 Task: Add Sprouts Large Cage Free Grade A Brown Eggs to the cart.
Action: Mouse moved to (307, 137)
Screenshot: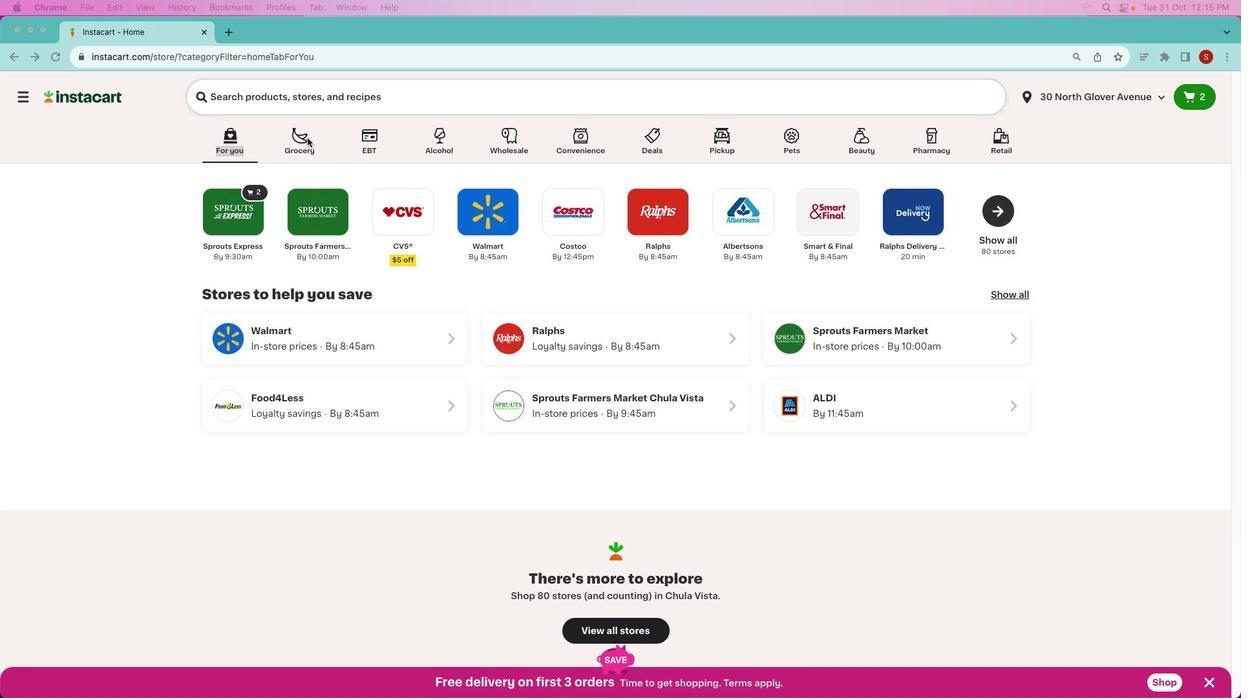 
Action: Mouse pressed left at (307, 137)
Screenshot: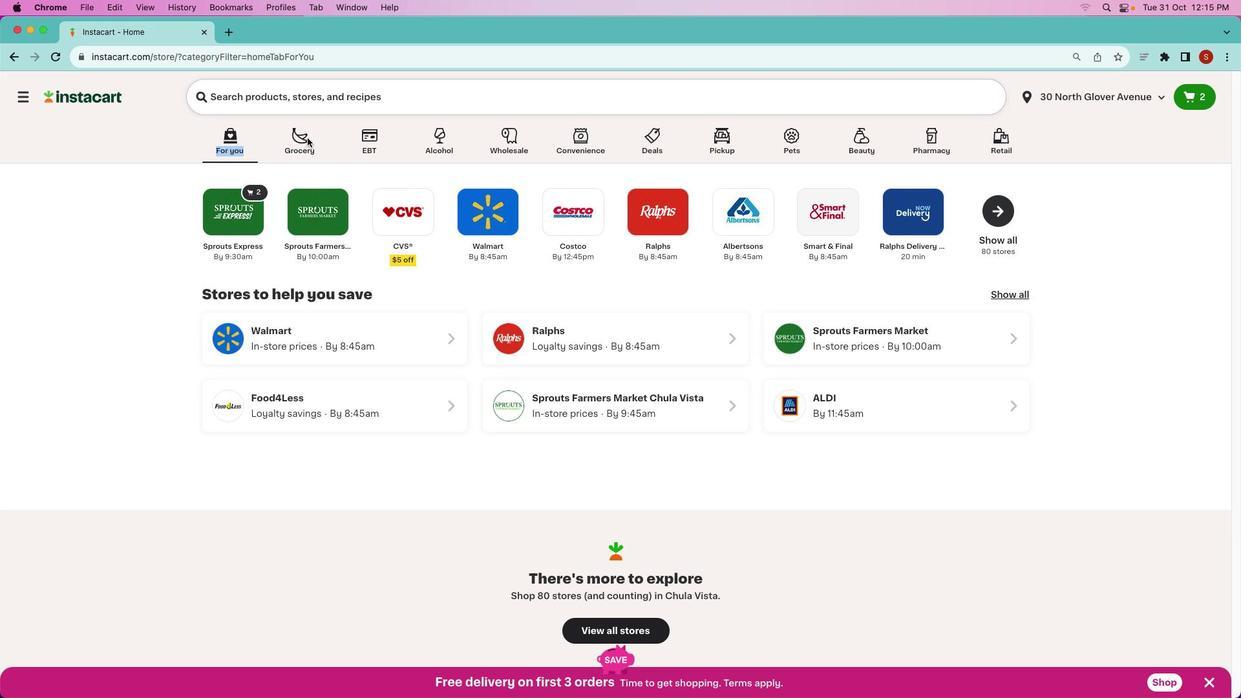 
Action: Mouse pressed left at (307, 137)
Screenshot: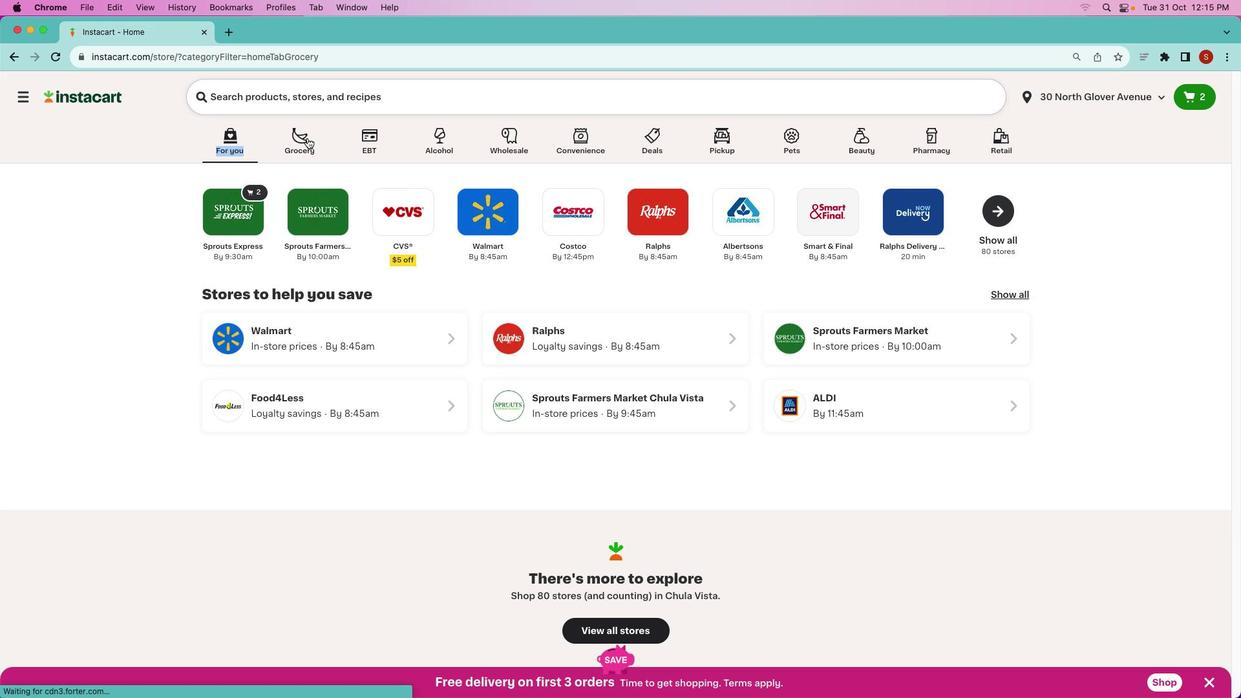 
Action: Mouse moved to (591, 298)
Screenshot: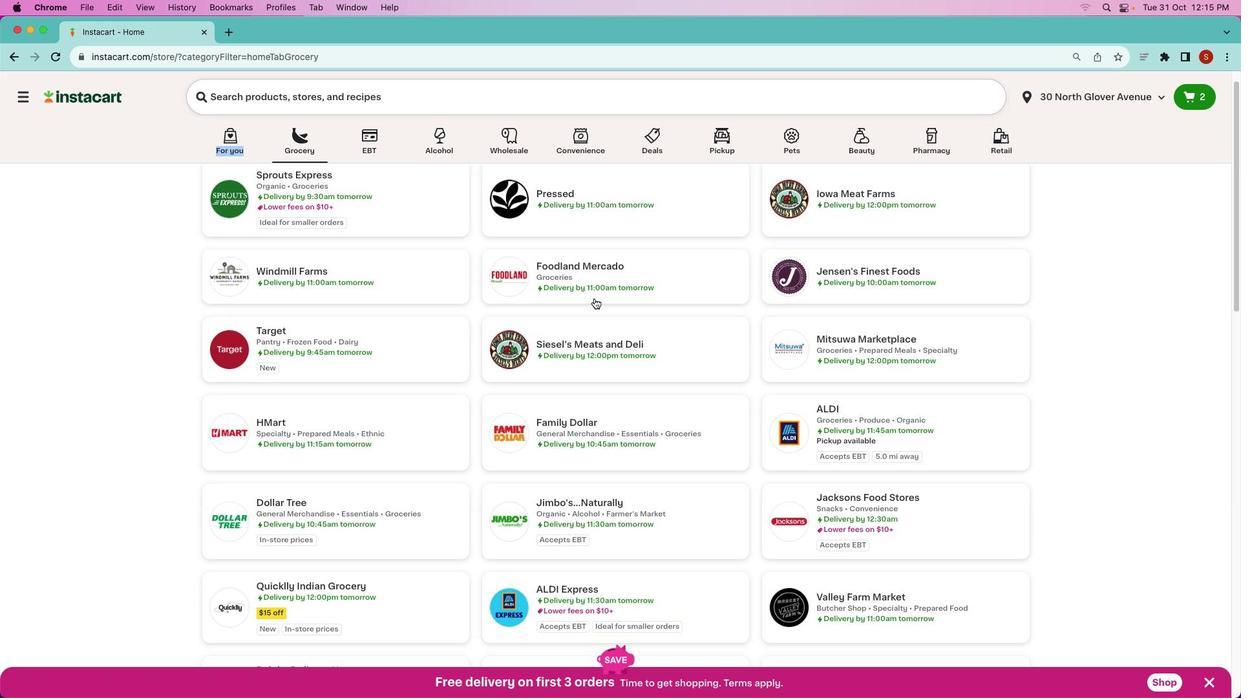 
Action: Mouse scrolled (591, 298) with delta (0, 0)
Screenshot: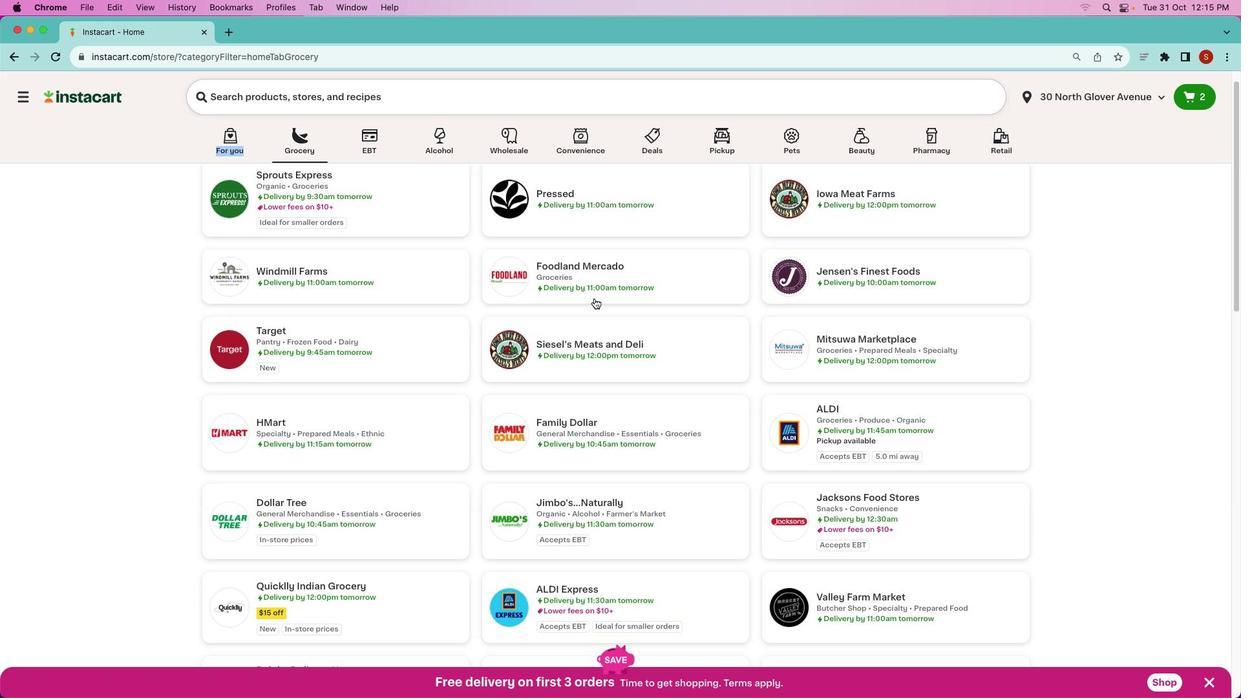 
Action: Mouse scrolled (591, 298) with delta (0, 0)
Screenshot: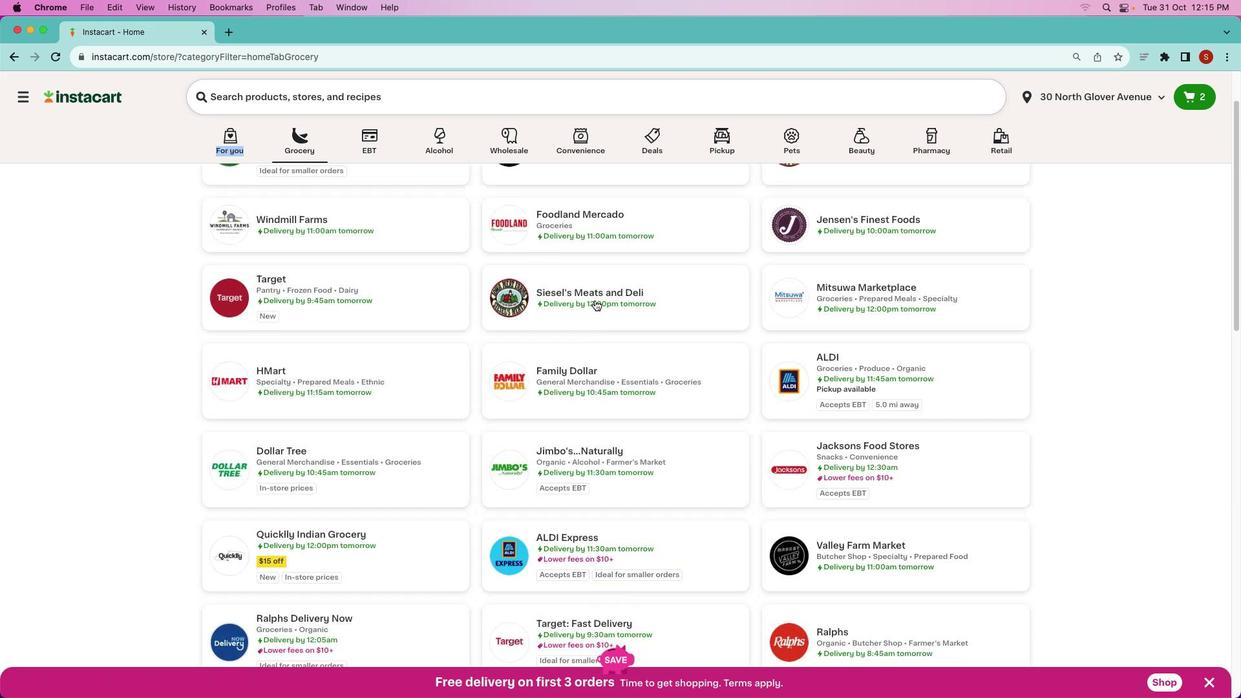 
Action: Mouse moved to (591, 298)
Screenshot: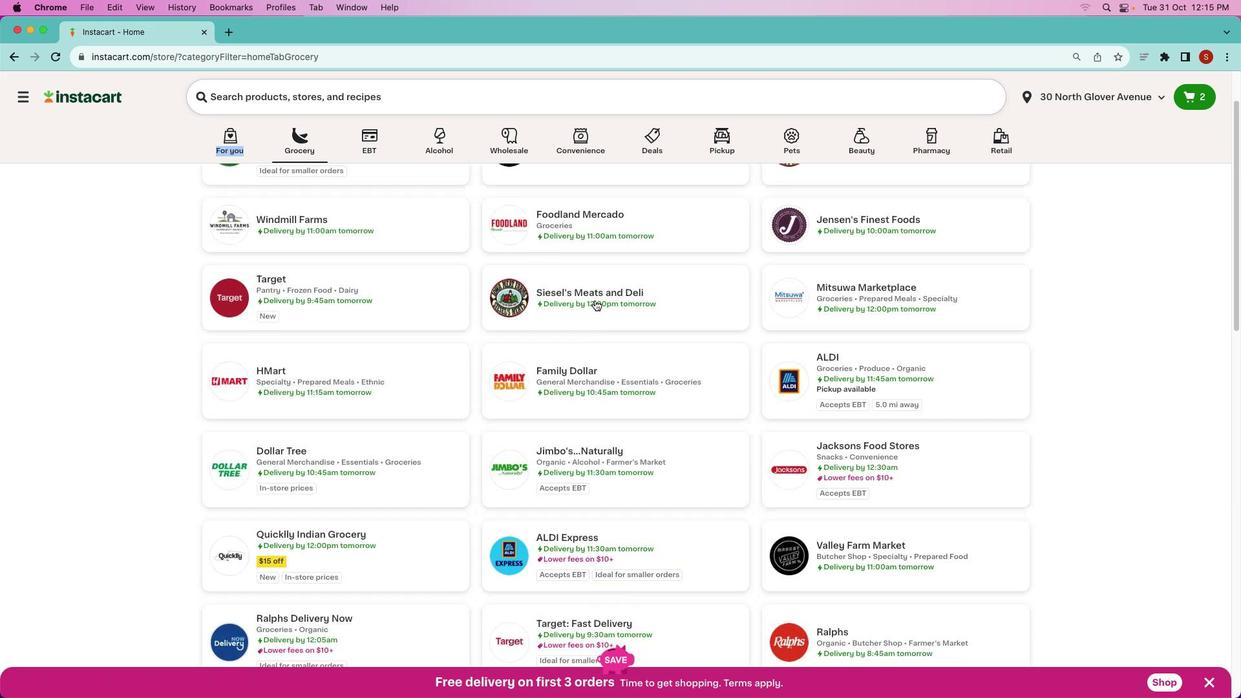 
Action: Mouse scrolled (591, 298) with delta (0, -1)
Screenshot: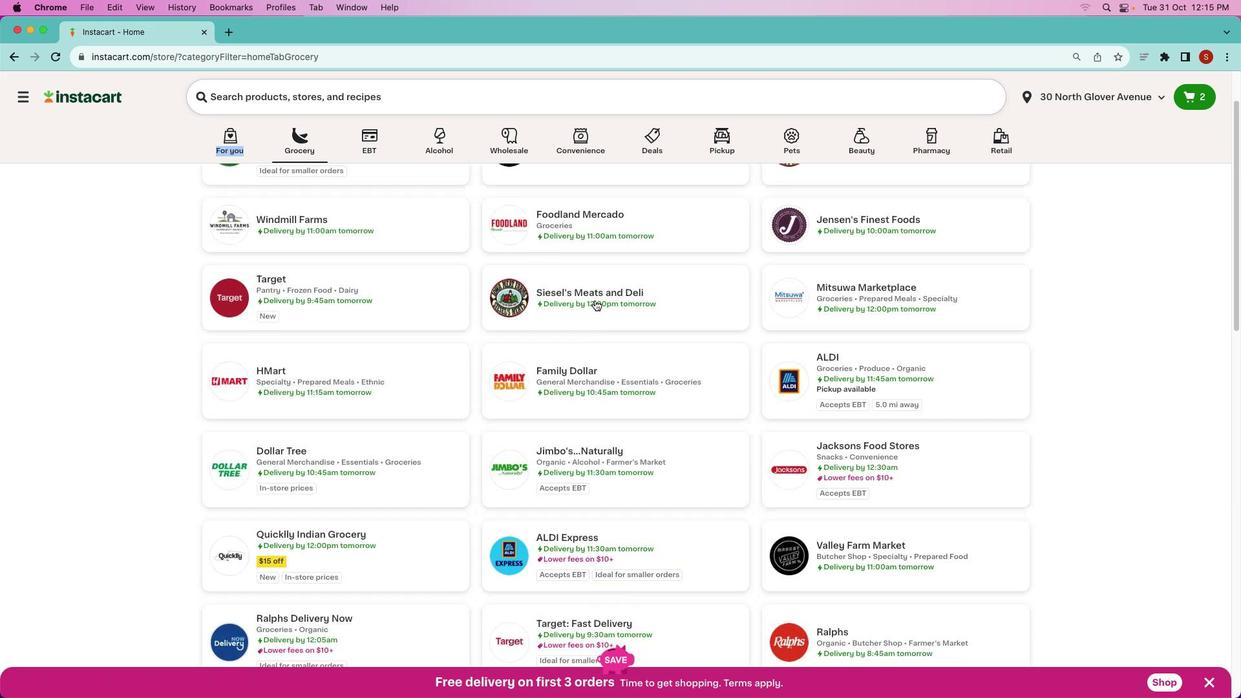 
Action: Mouse moved to (593, 298)
Screenshot: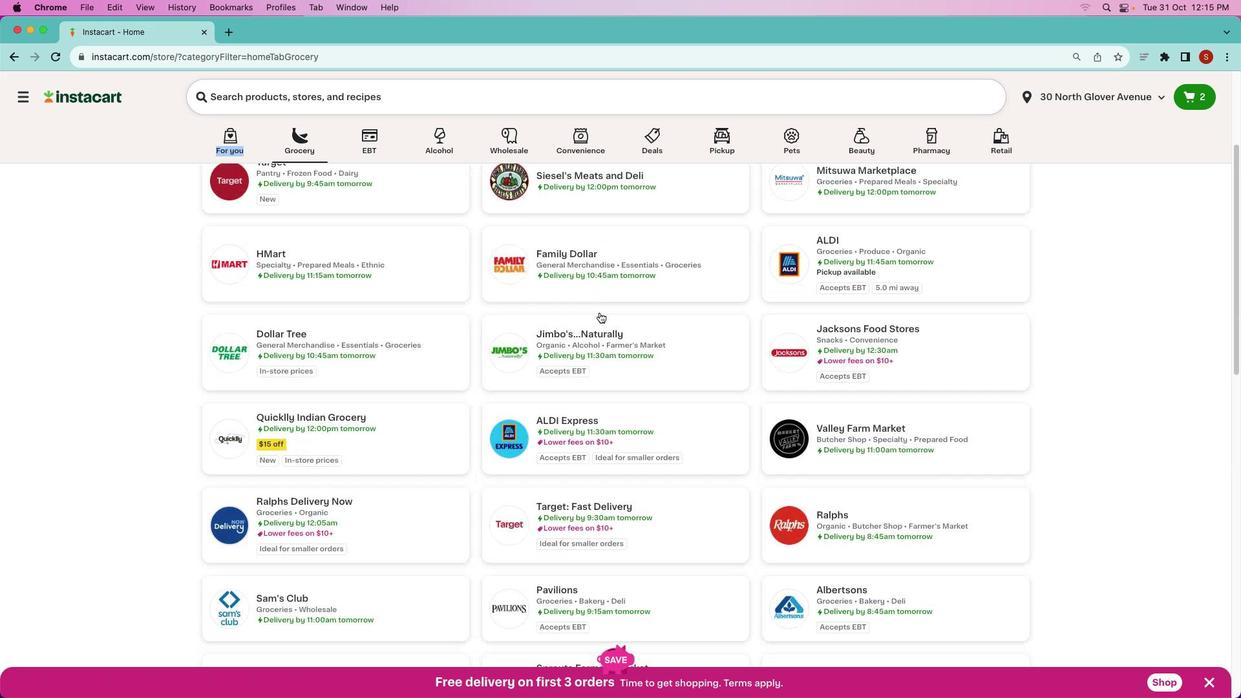 
Action: Mouse scrolled (593, 298) with delta (0, -2)
Screenshot: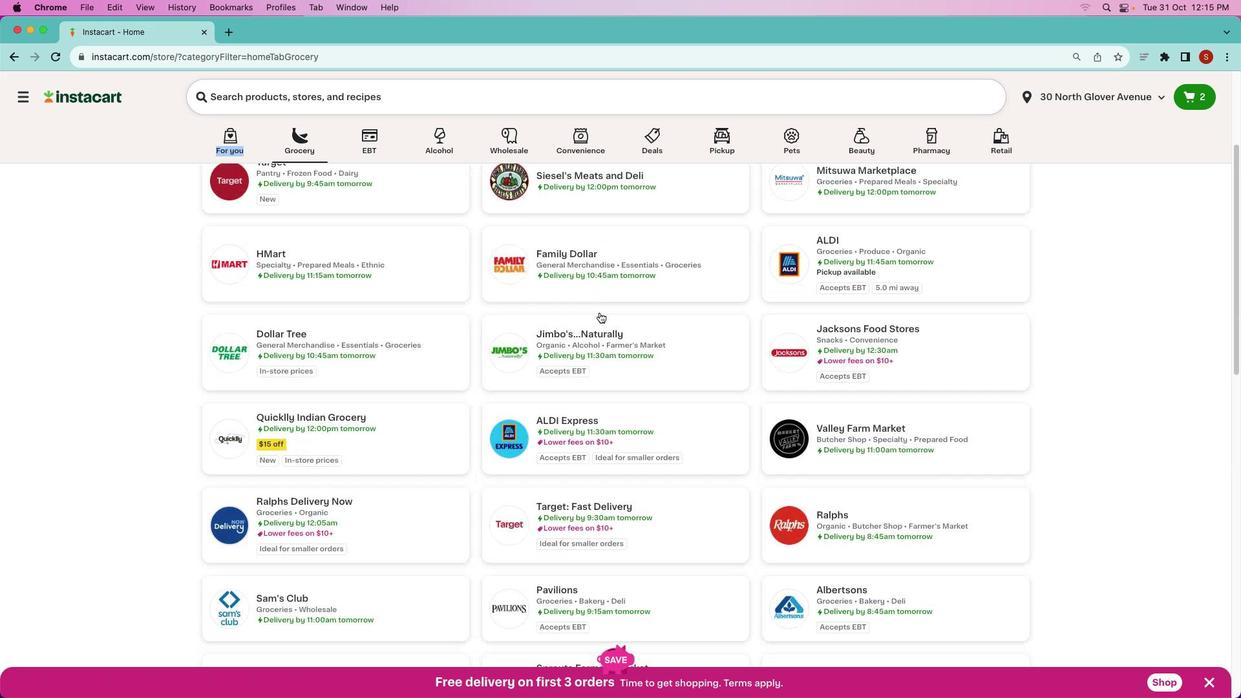 
Action: Mouse moved to (614, 335)
Screenshot: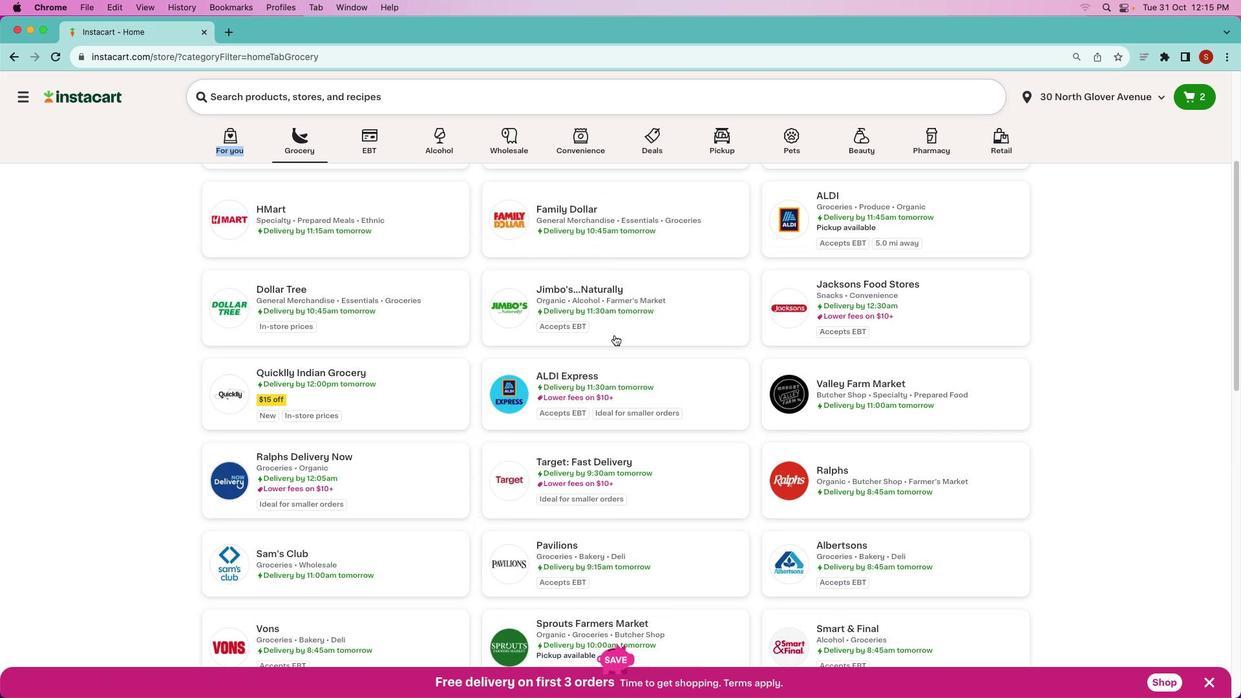 
Action: Mouse scrolled (614, 335) with delta (0, 0)
Screenshot: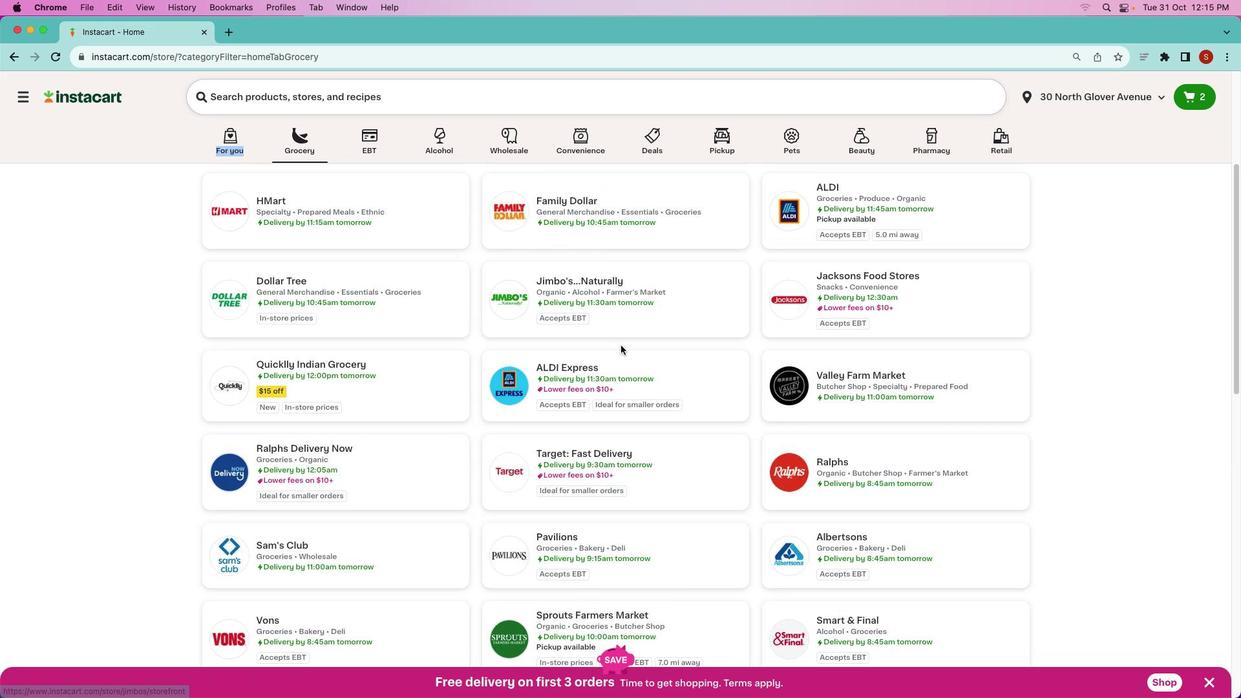 
Action: Mouse scrolled (614, 335) with delta (0, 0)
Screenshot: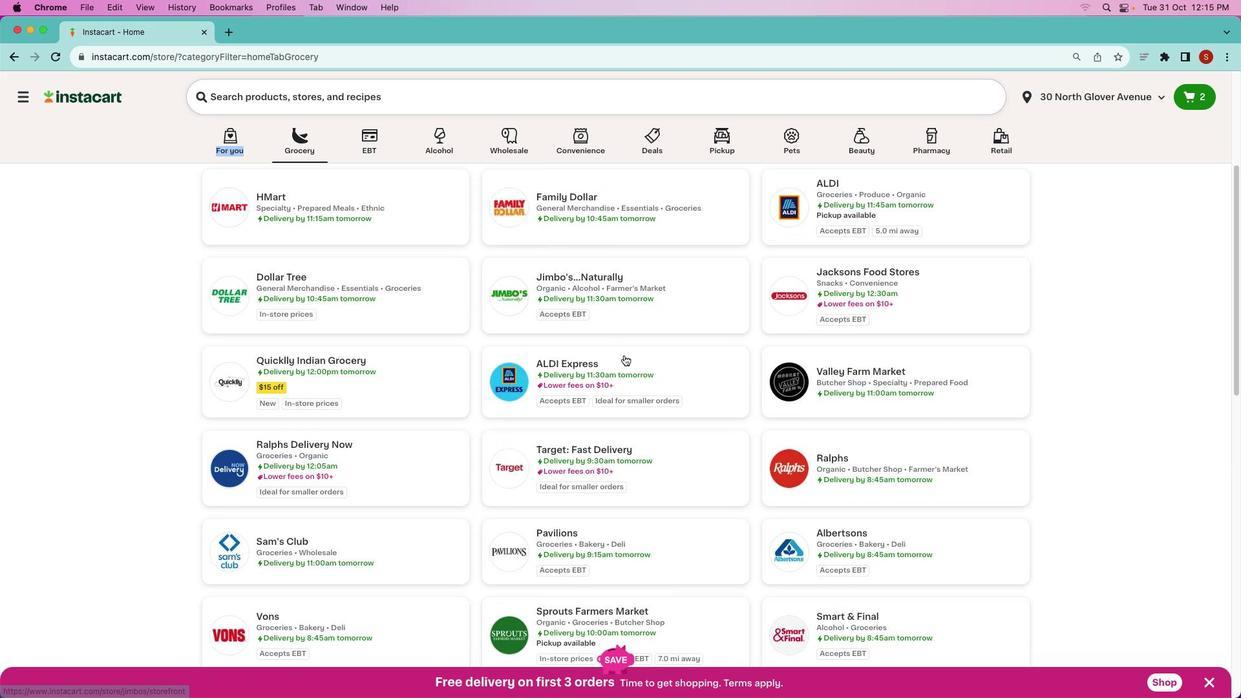 
Action: Mouse moved to (649, 611)
Screenshot: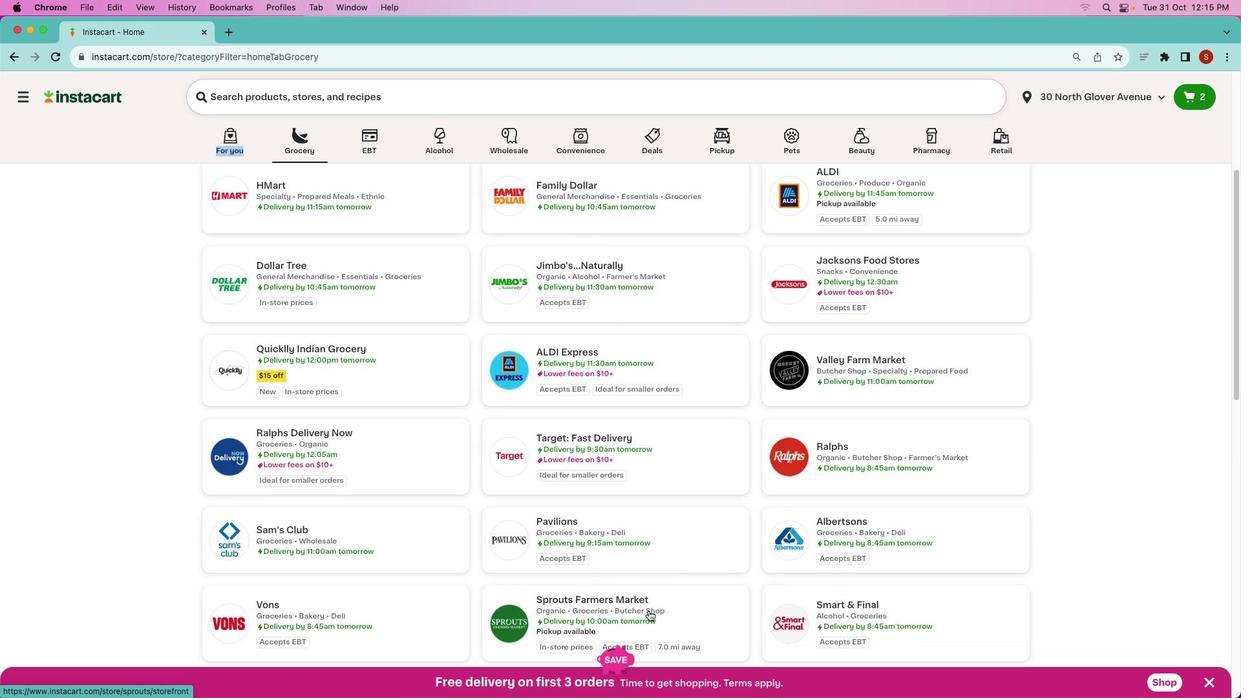 
Action: Mouse pressed left at (649, 611)
Screenshot: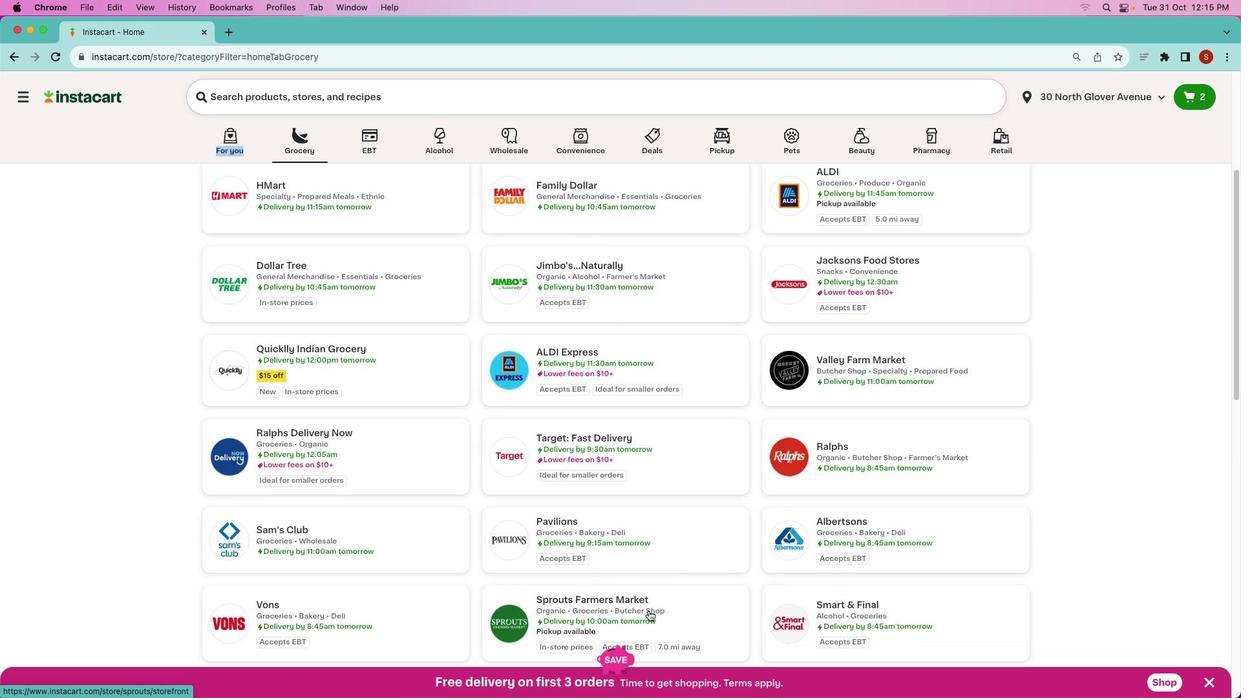 
Action: Mouse moved to (649, 610)
Screenshot: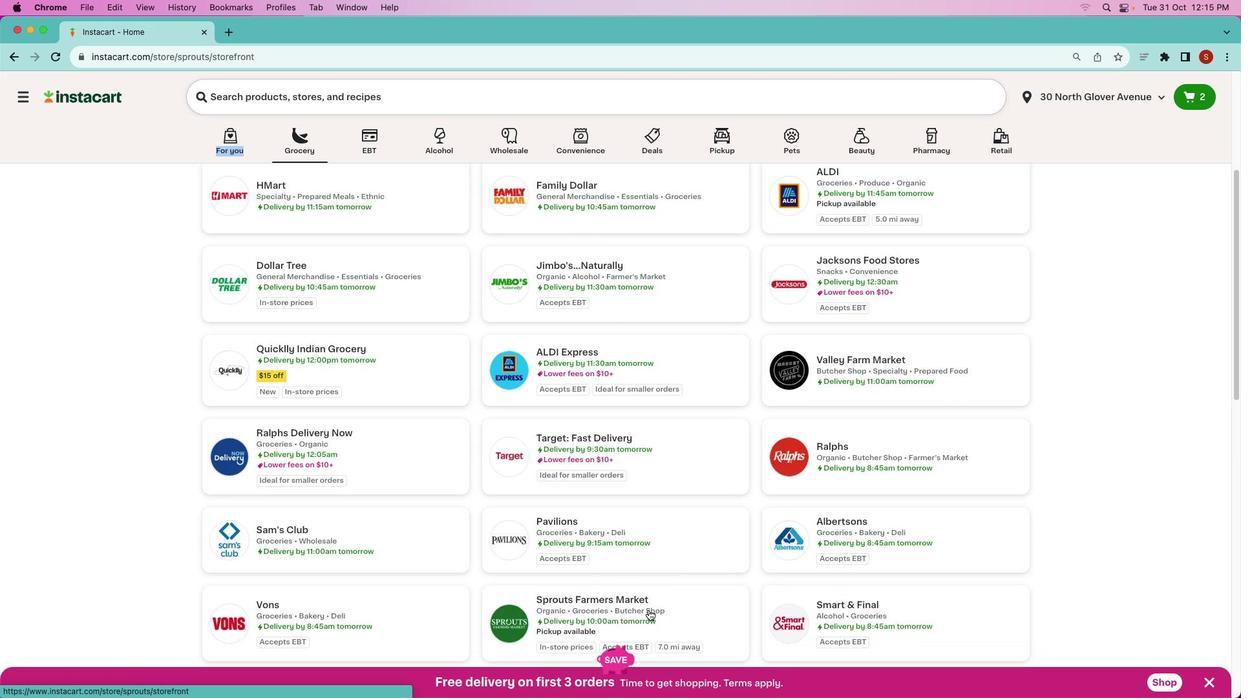 
Action: Mouse pressed left at (649, 610)
Screenshot: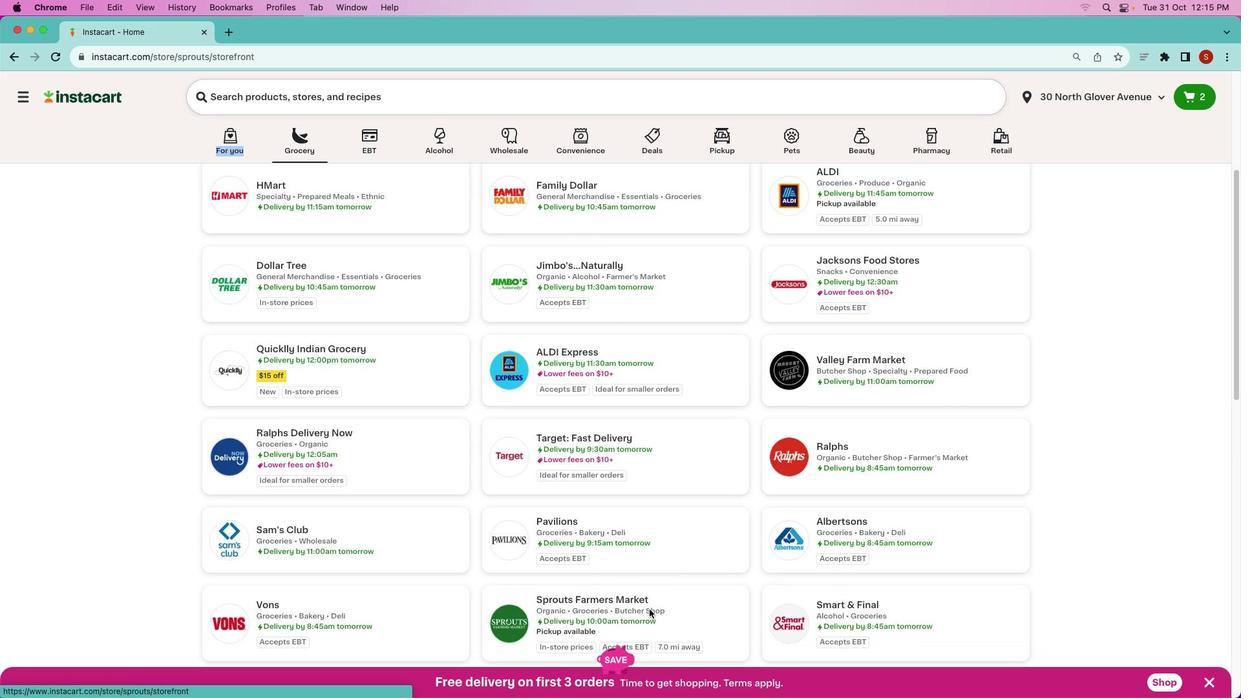 
Action: Mouse moved to (381, 141)
Screenshot: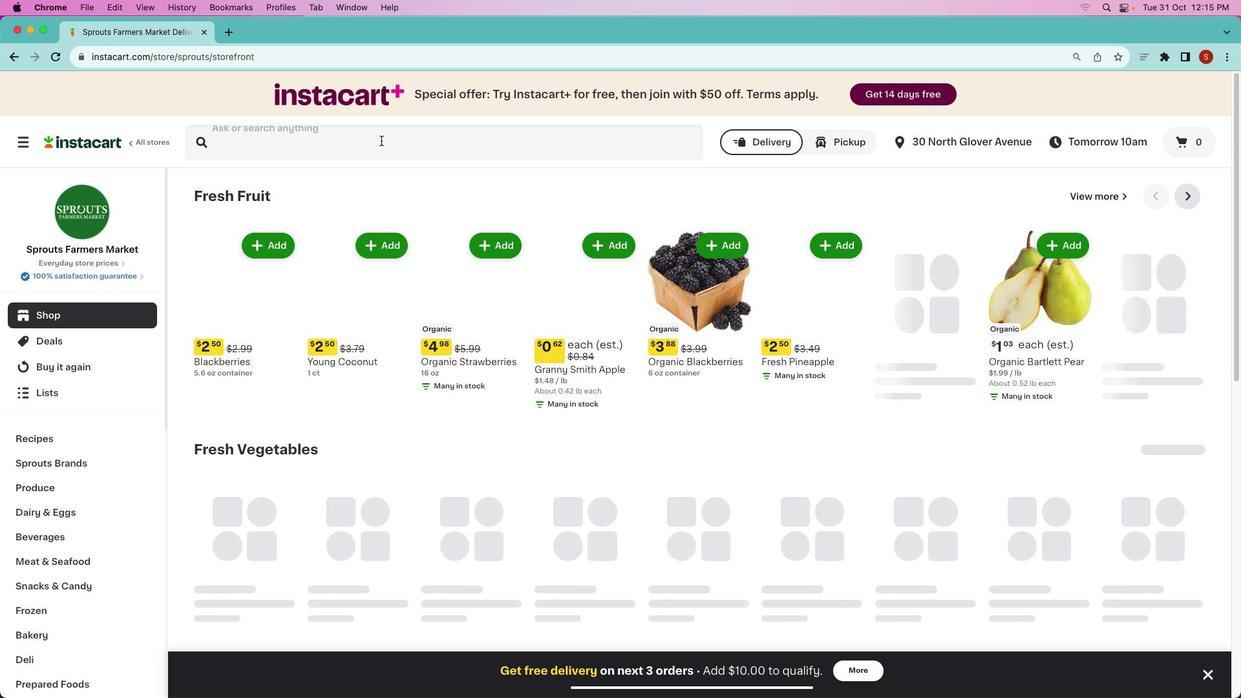 
Action: Mouse pressed left at (381, 141)
Screenshot: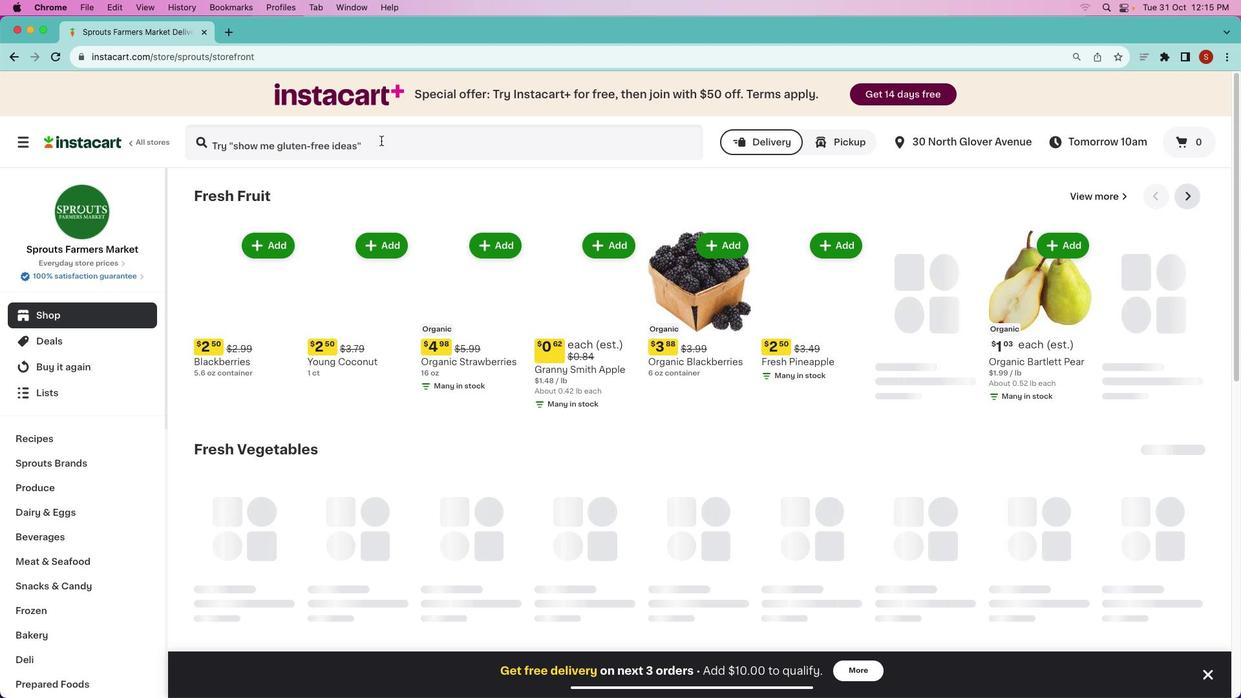 
Action: Key pressed 's''p''r''o''u''t''s'Key.spaceKey.shift'L''a''r''g''e'Key.space'c''a''g''e'Key.space'f''r''e''e'Key.space'g''r''a''d''e'Key.spaceKey.shift_r'A'Key.space'b''r''o''w''n'Key.spaceKey.space'e''g''g''s'Key.enter
Screenshot: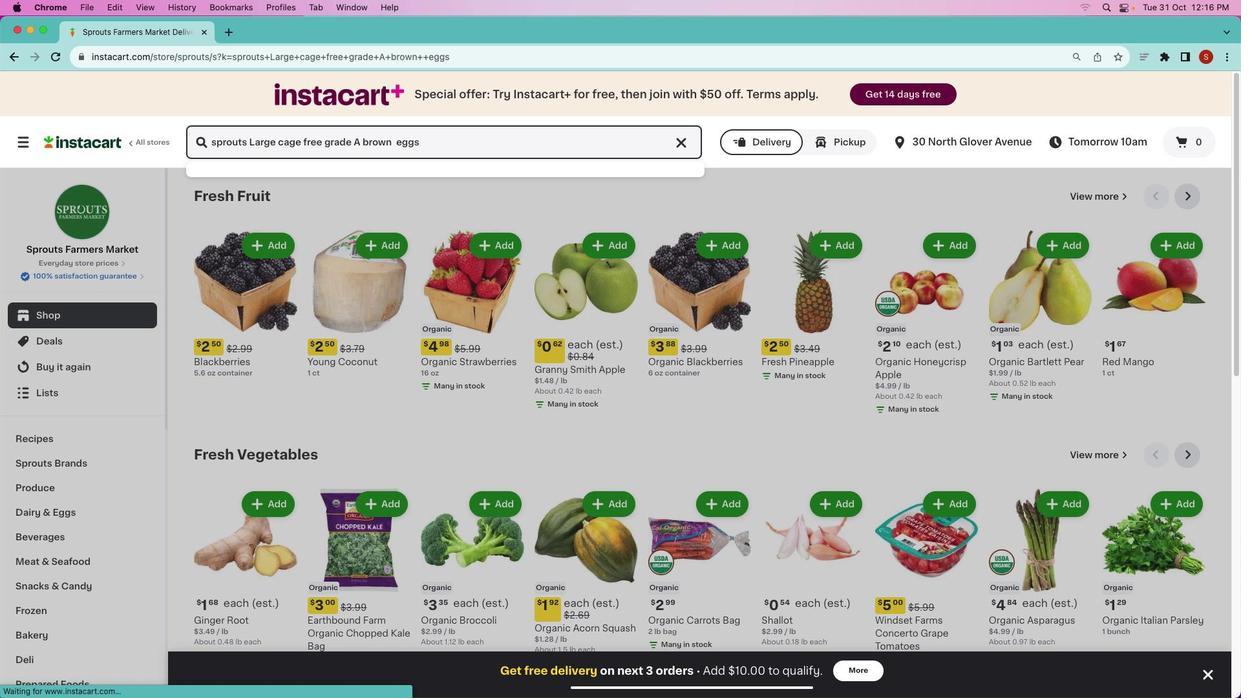 
Action: Mouse moved to (394, 136)
Screenshot: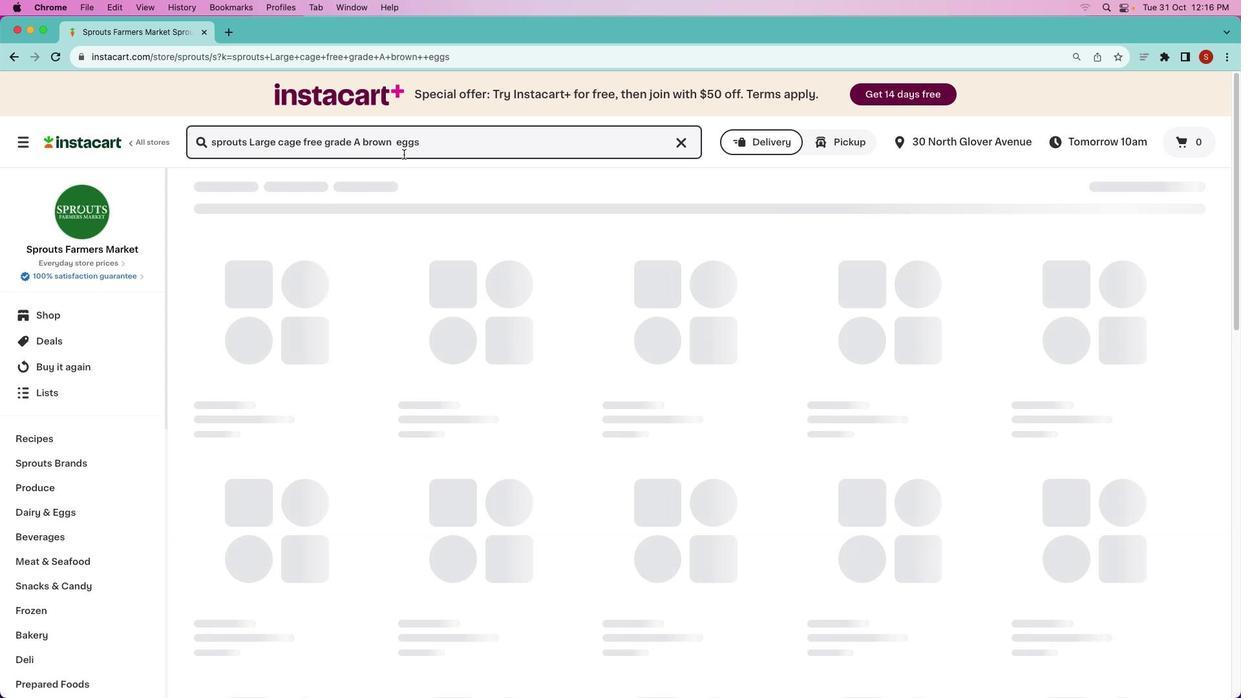 
Action: Mouse scrolled (394, 136) with delta (0, 0)
Screenshot: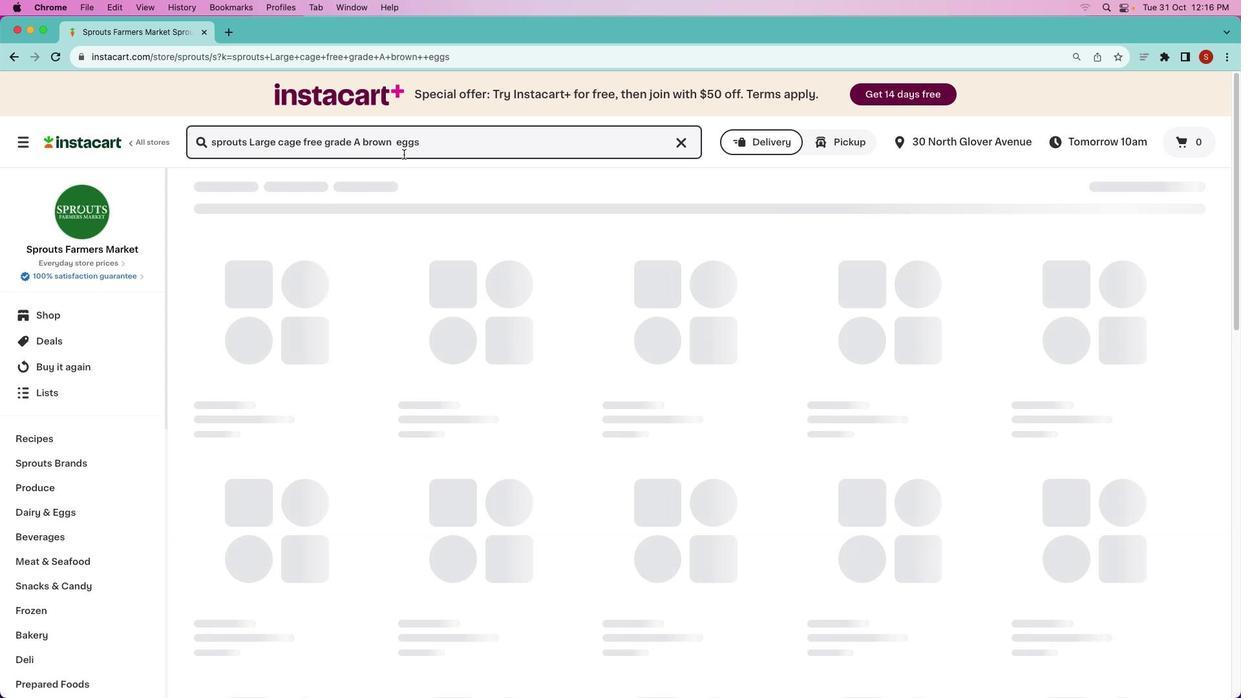 
Action: Mouse moved to (342, 254)
Screenshot: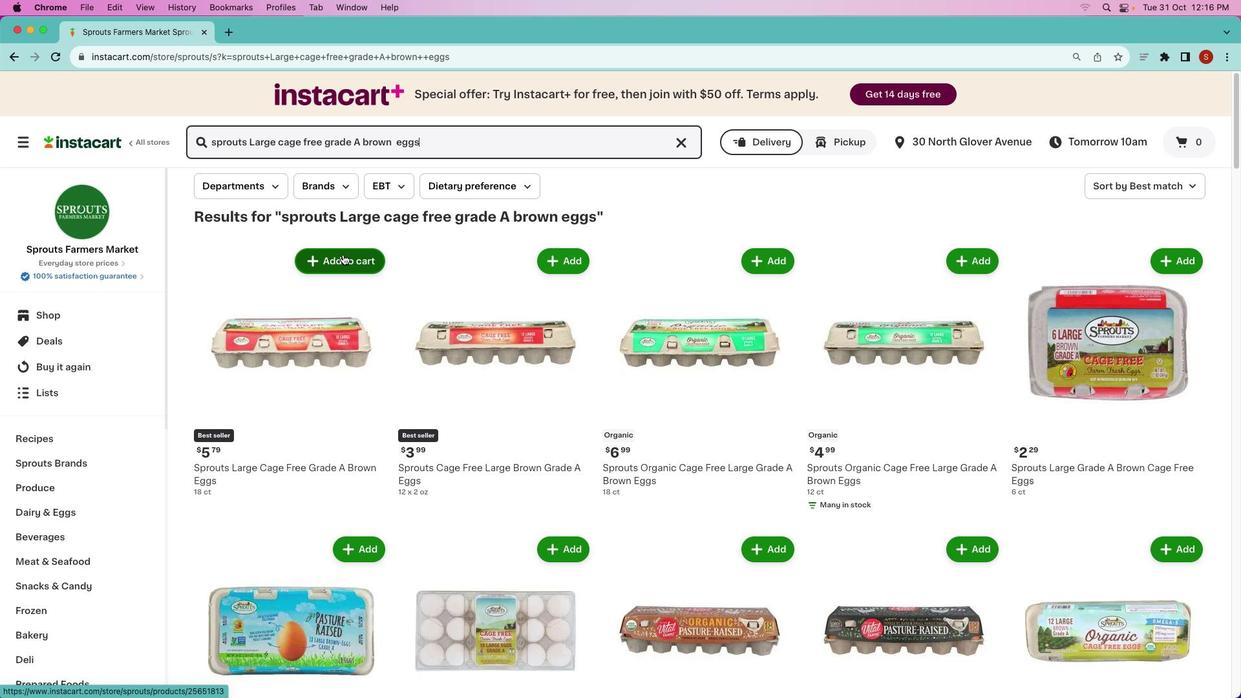 
Action: Mouse pressed left at (342, 254)
Screenshot: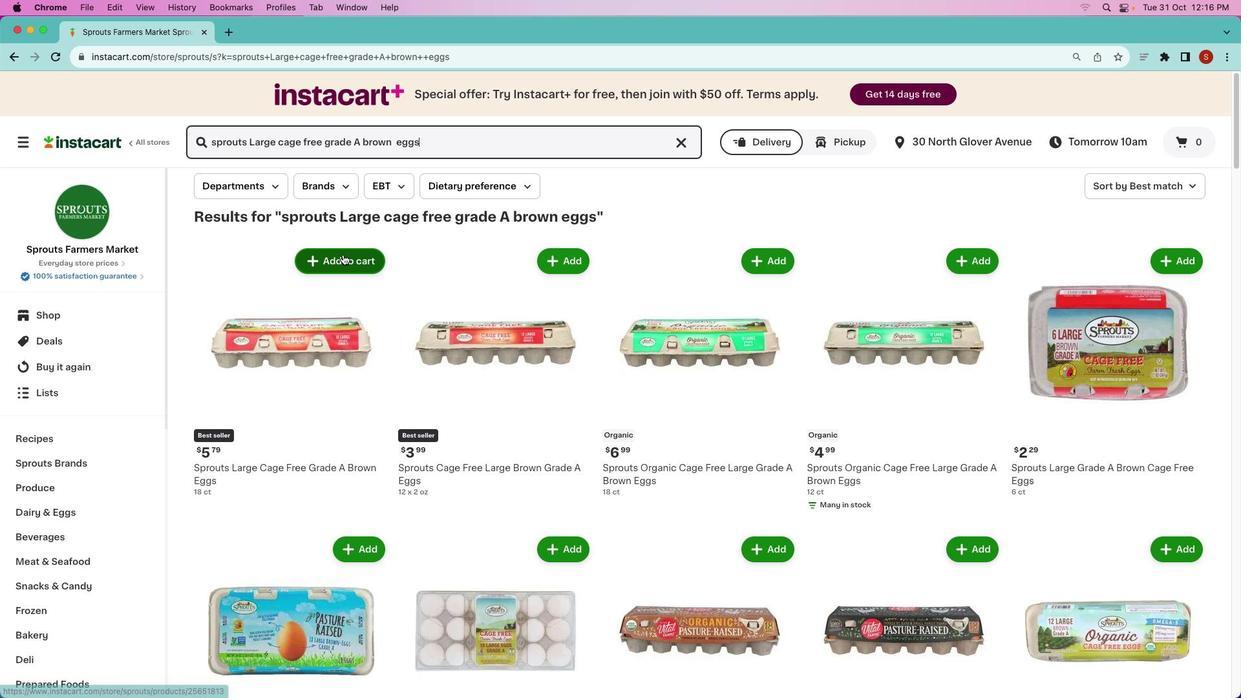 
Action: Mouse moved to (341, 463)
Screenshot: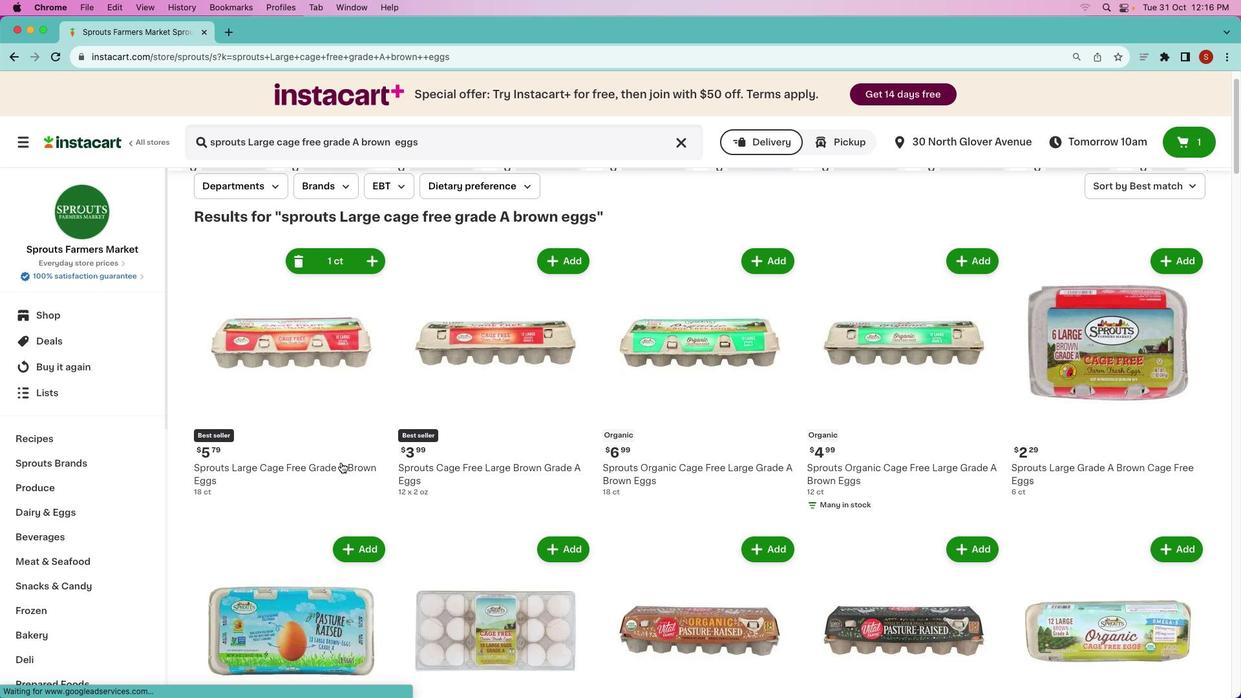 
